 Task: Reply to email with the signature Francisco Garcia with the subject 'Request for an article' from softage.1@softage.net with the message 'Can you provide me with the contact information for the client?'
Action: Mouse moved to (975, 160)
Screenshot: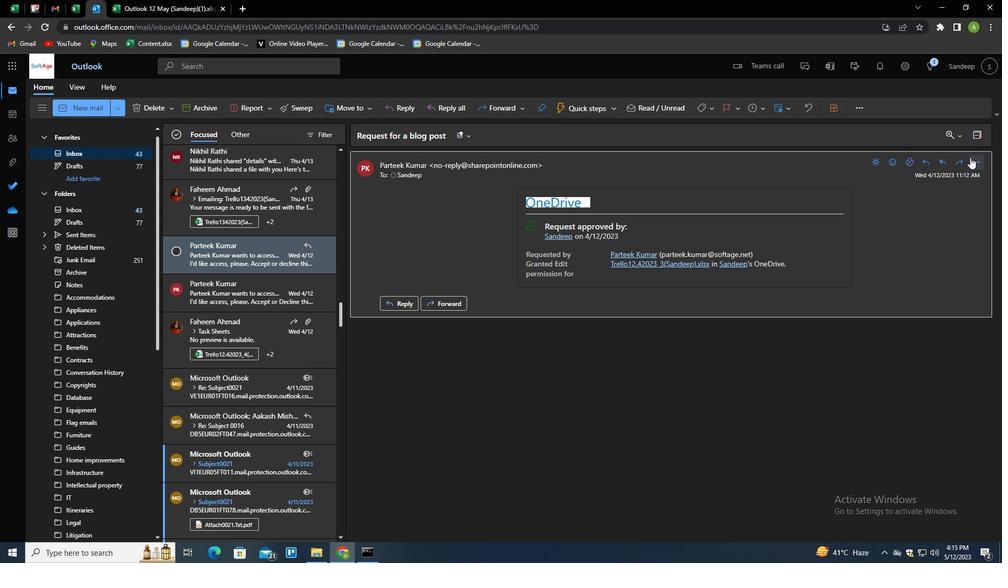 
Action: Mouse pressed left at (975, 160)
Screenshot: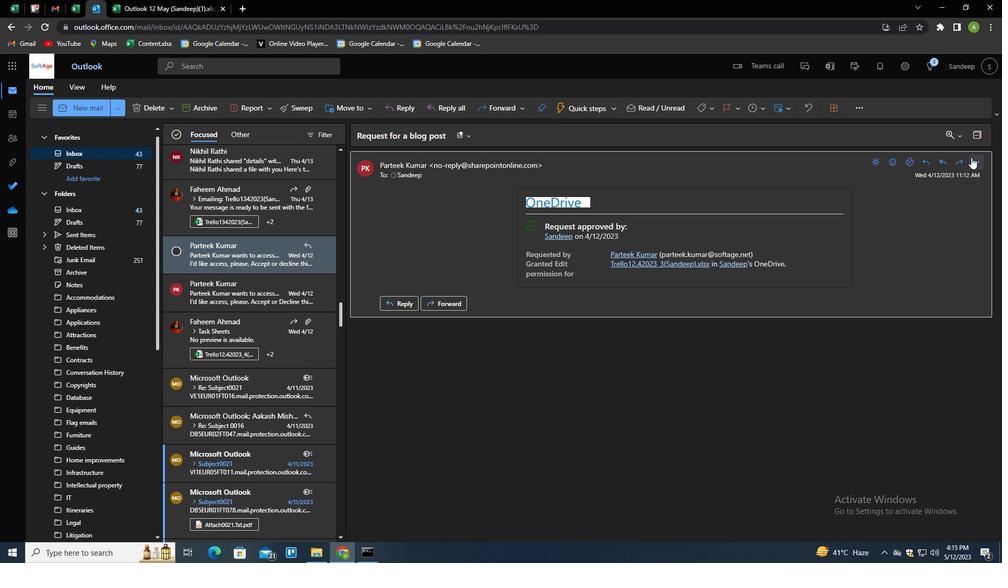 
Action: Mouse moved to (906, 178)
Screenshot: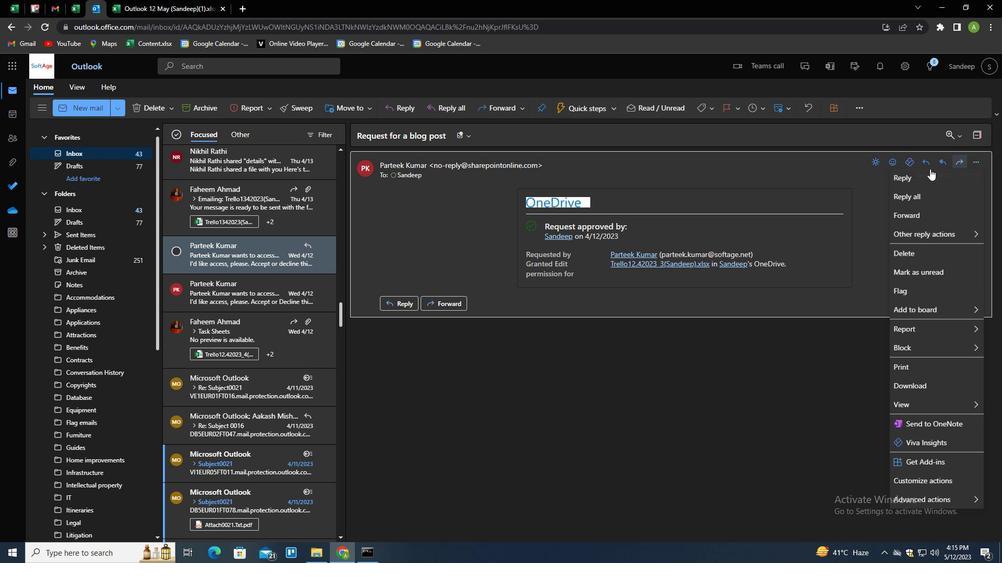 
Action: Mouse pressed left at (906, 178)
Screenshot: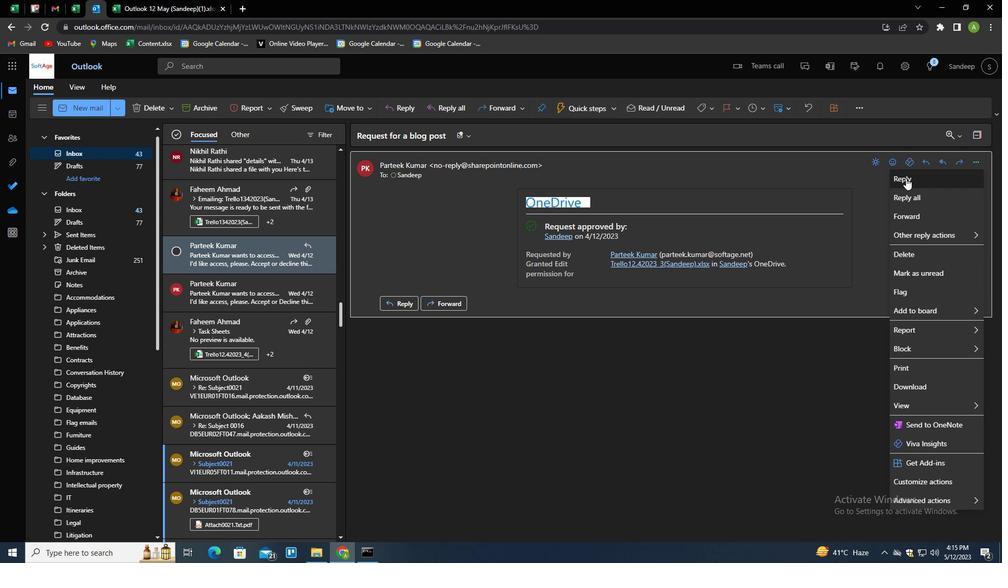 
Action: Mouse moved to (365, 295)
Screenshot: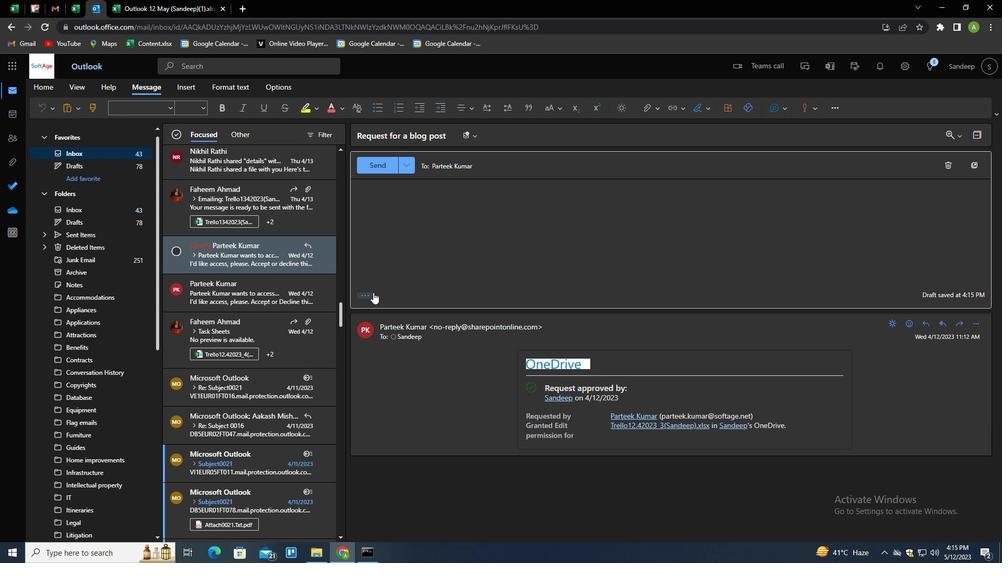 
Action: Mouse pressed left at (365, 295)
Screenshot: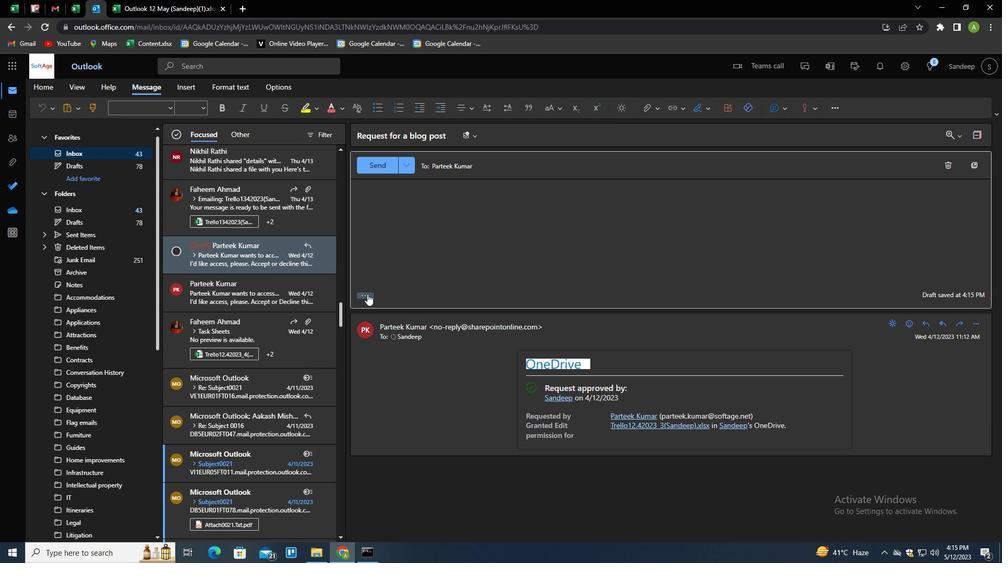 
Action: Mouse moved to (697, 111)
Screenshot: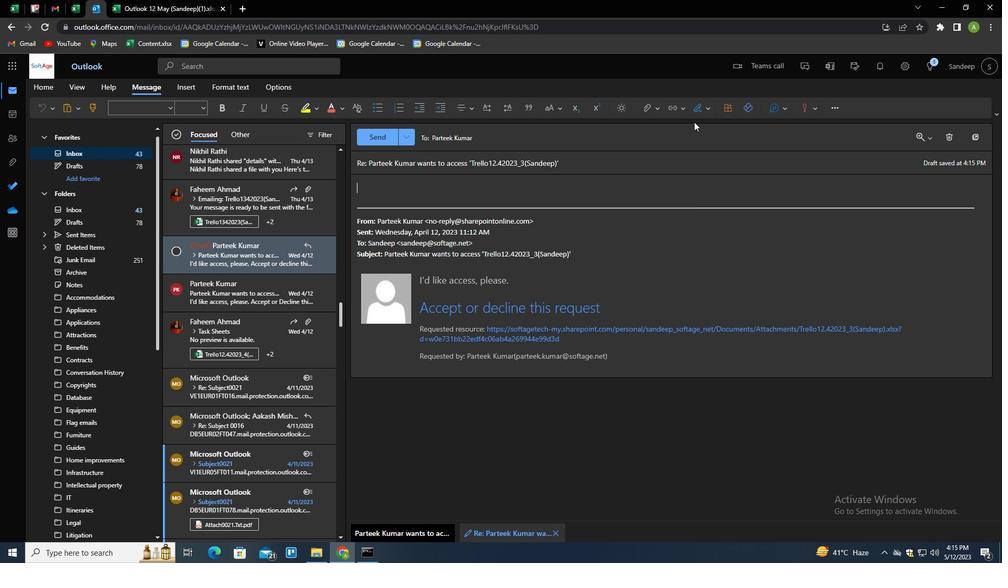 
Action: Mouse pressed left at (697, 111)
Screenshot: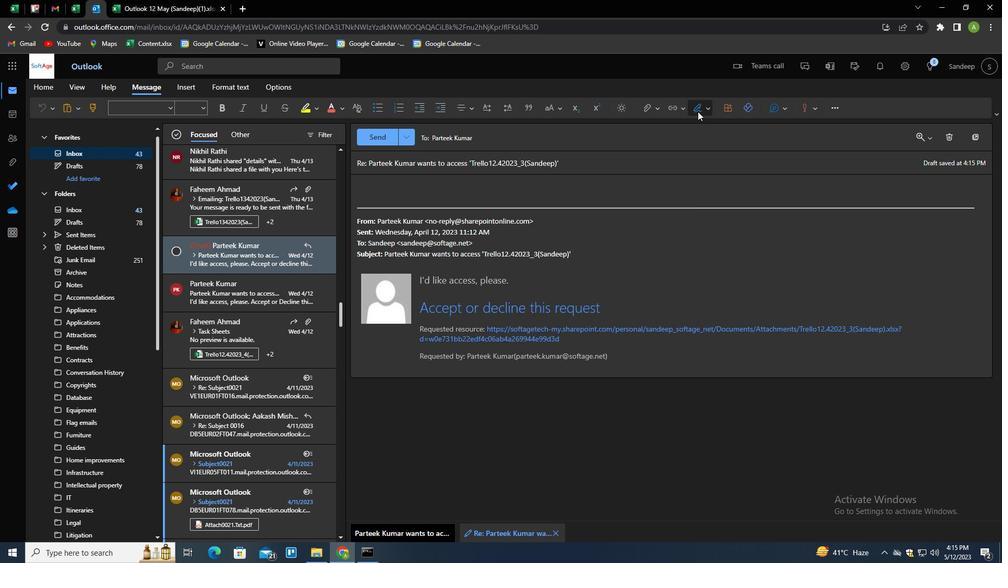 
Action: Mouse moved to (687, 149)
Screenshot: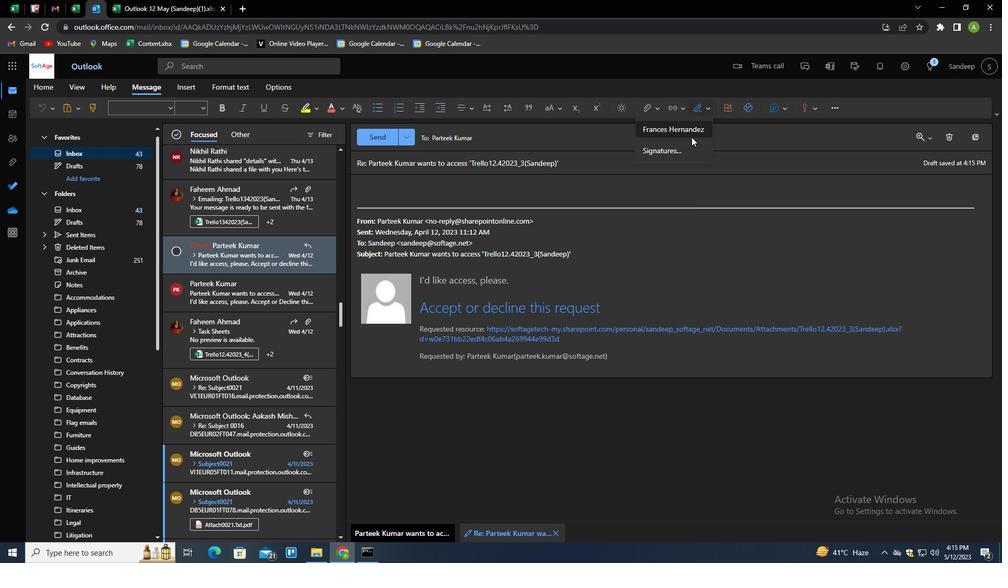 
Action: Mouse pressed left at (687, 149)
Screenshot: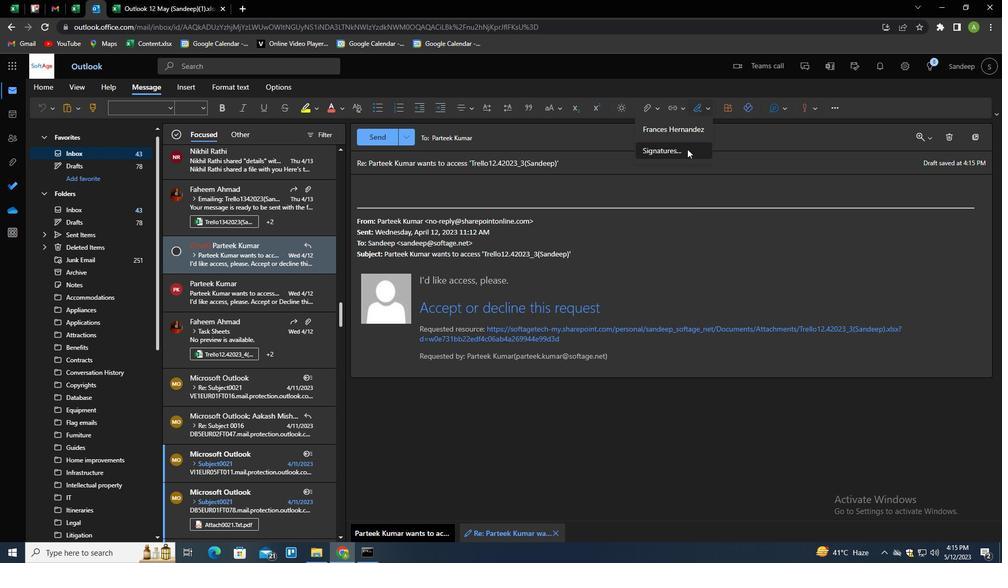 
Action: Mouse moved to (700, 193)
Screenshot: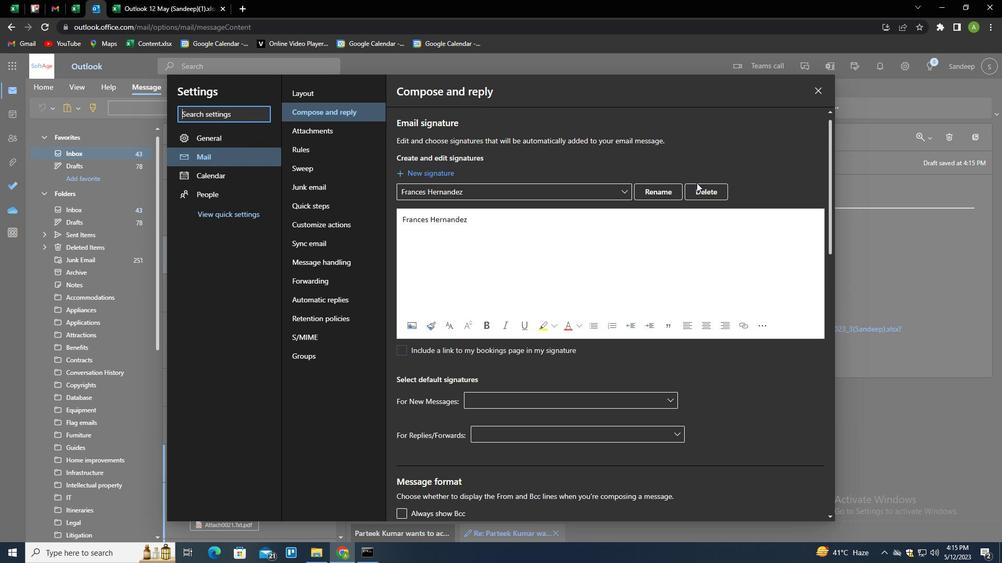 
Action: Mouse pressed left at (700, 193)
Screenshot: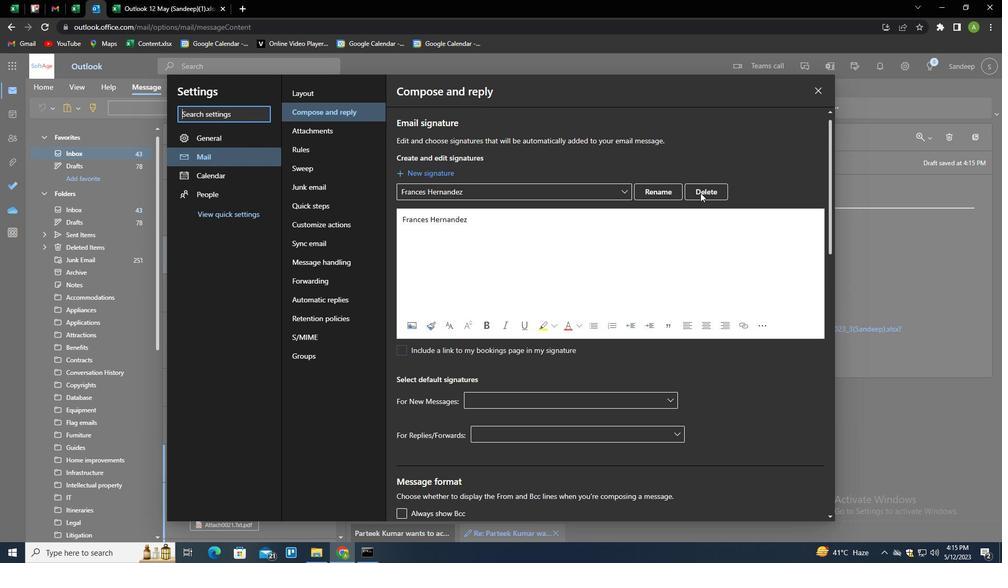 
Action: Mouse moved to (684, 193)
Screenshot: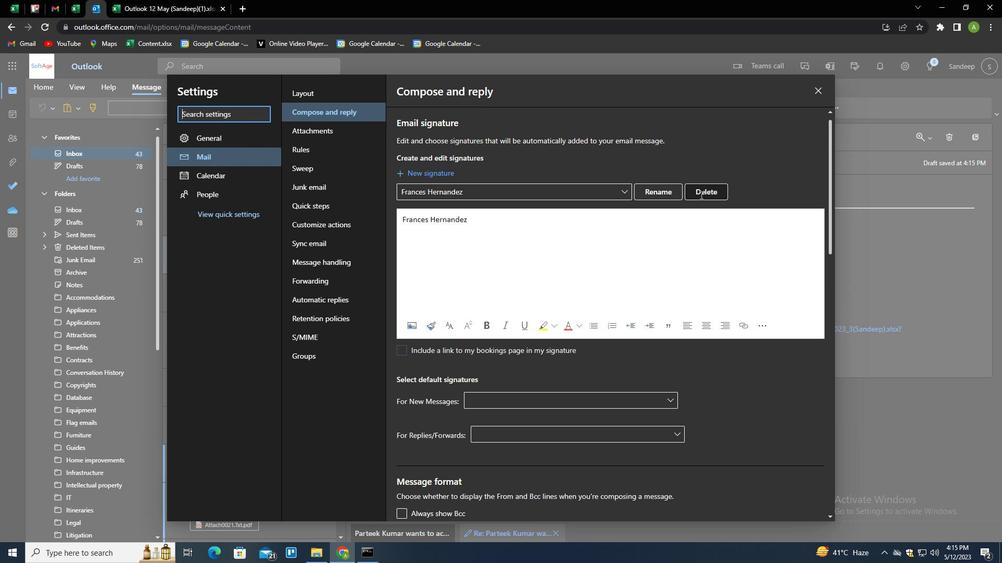 
Action: Mouse pressed left at (684, 193)
Screenshot: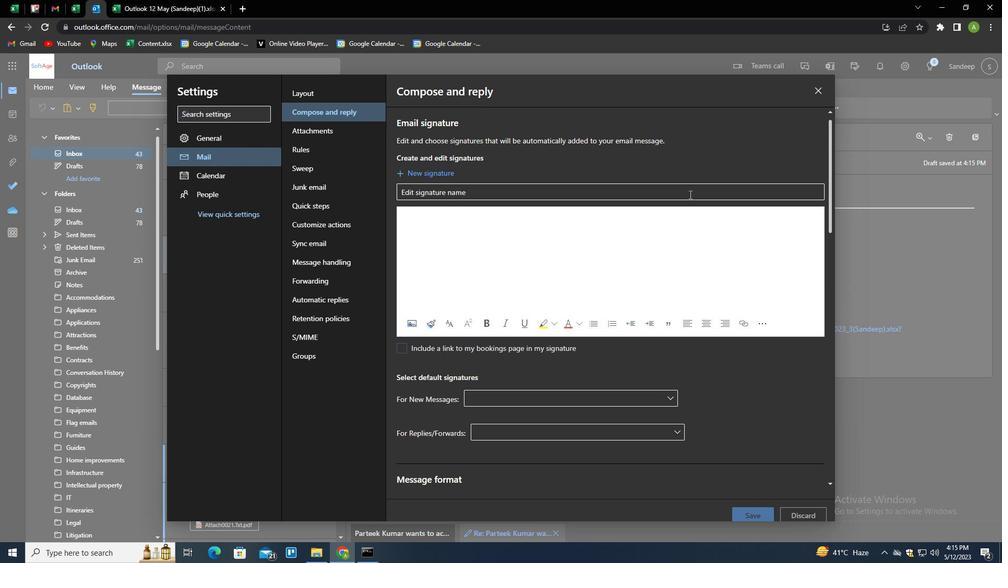 
Action: Key pressed <Key.shift>FRANCISO<Key.backspace>CO<Key.space><Key.shift>GARCIA<Key.tab><Key.shift>FRANCISCO<Key.space><Key.shift><Key.shift>GARCIA
Screenshot: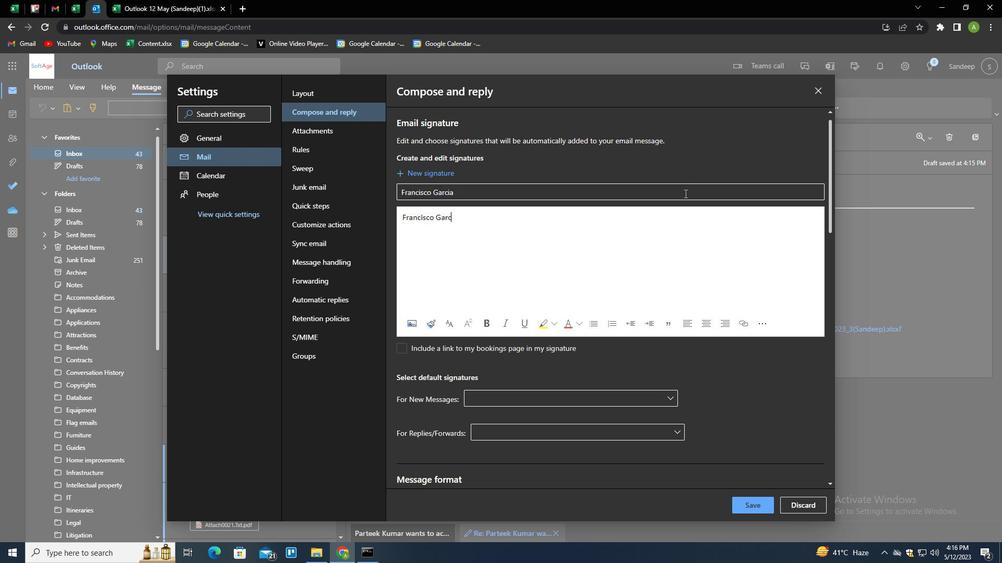 
Action: Mouse moved to (764, 508)
Screenshot: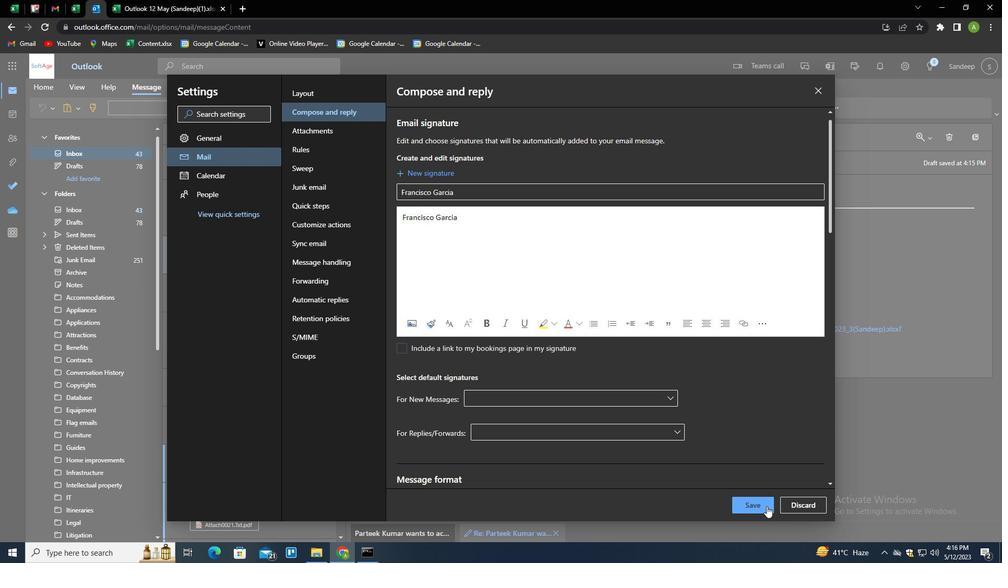
Action: Mouse pressed left at (764, 508)
Screenshot: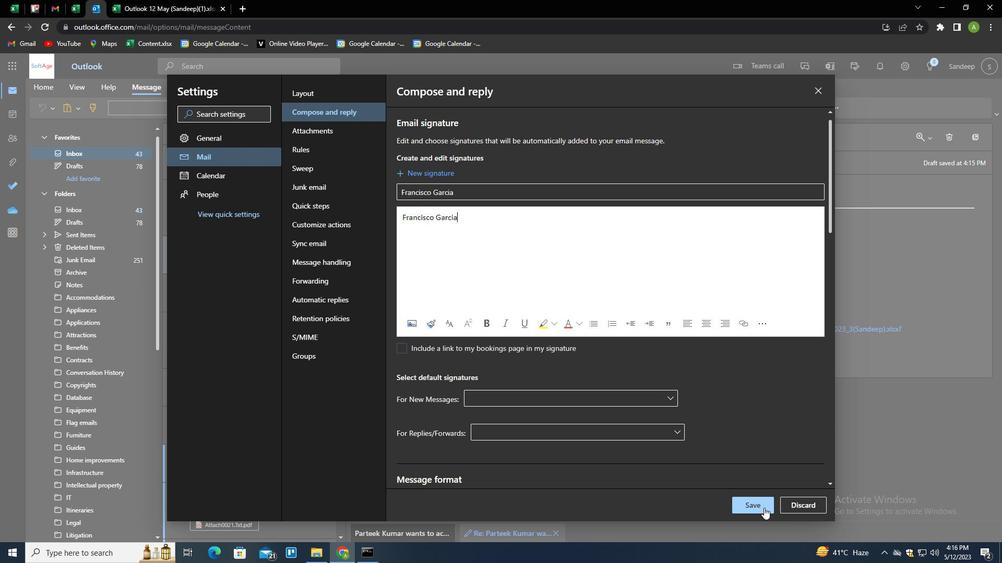 
Action: Mouse moved to (874, 288)
Screenshot: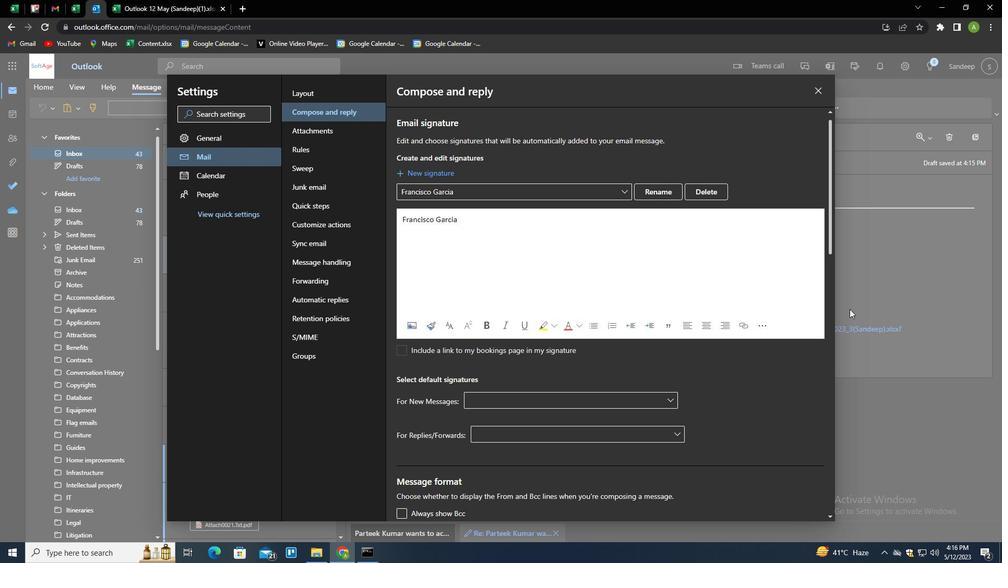 
Action: Mouse pressed left at (874, 288)
Screenshot: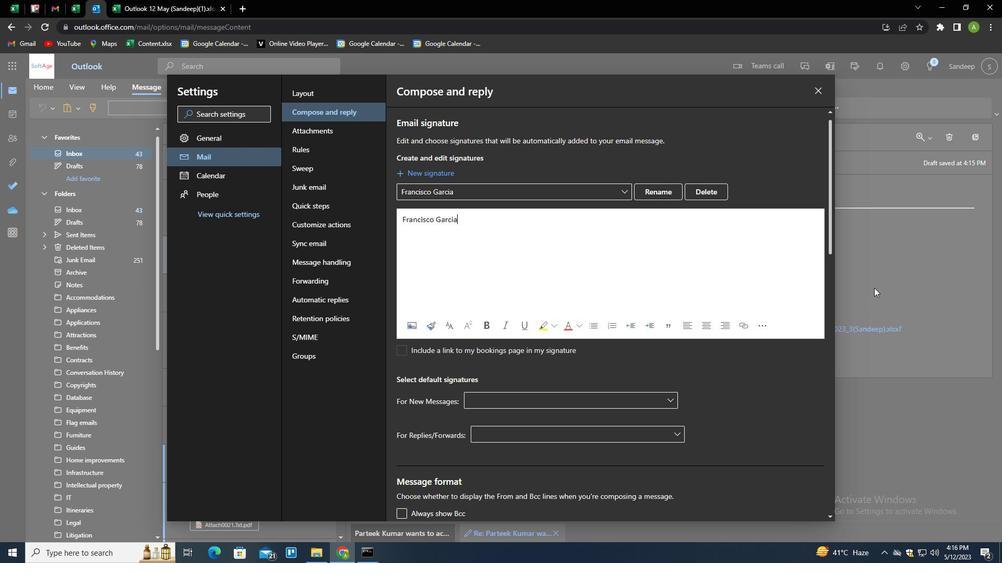 
Action: Mouse moved to (698, 107)
Screenshot: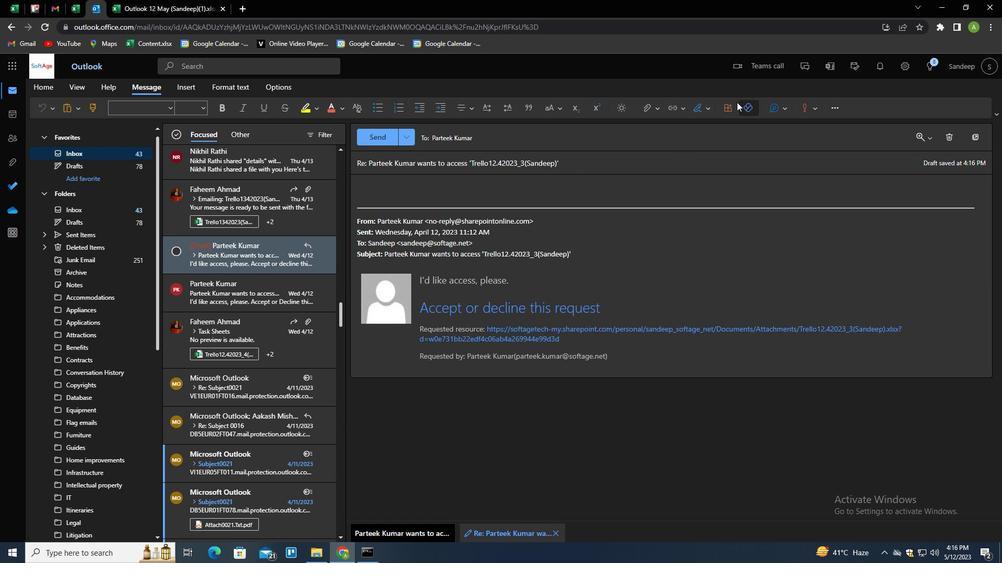 
Action: Mouse pressed left at (698, 107)
Screenshot: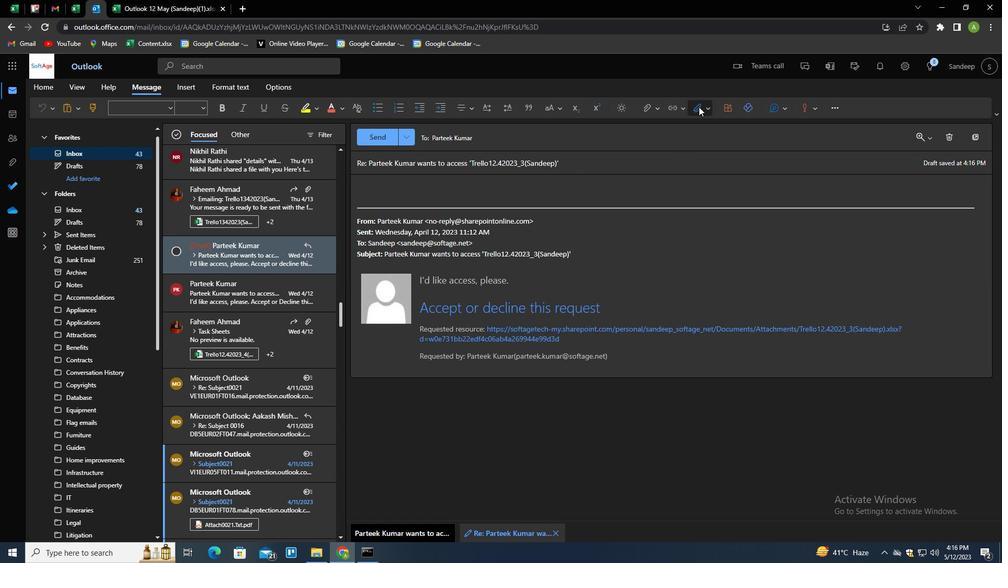 
Action: Mouse moved to (690, 125)
Screenshot: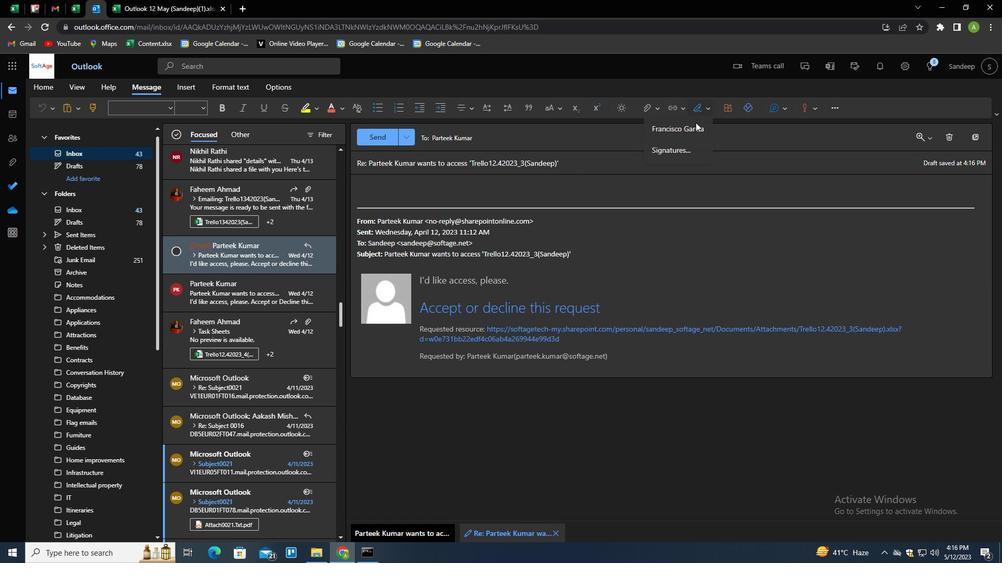 
Action: Mouse pressed left at (690, 125)
Screenshot: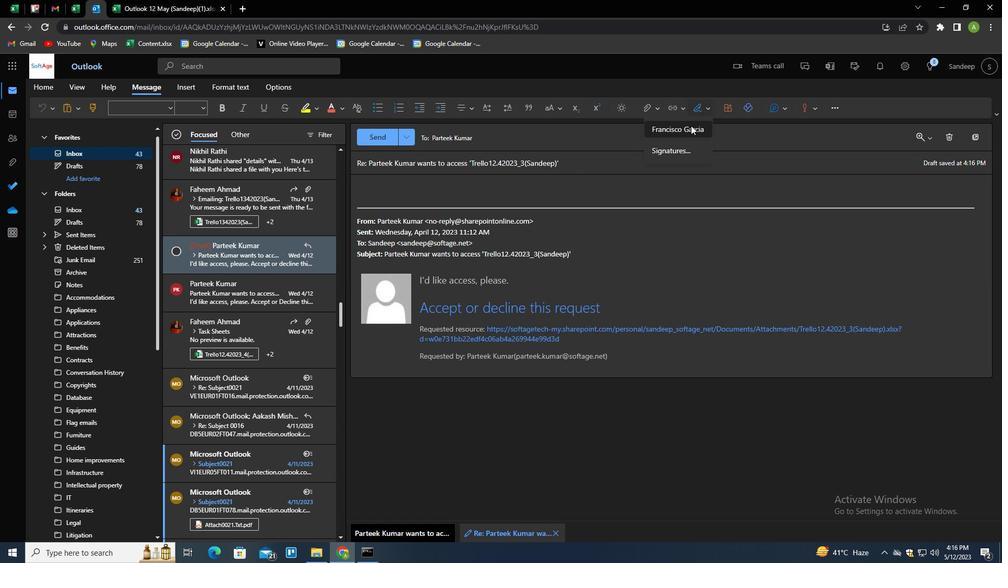 
Action: Mouse moved to (513, 165)
Screenshot: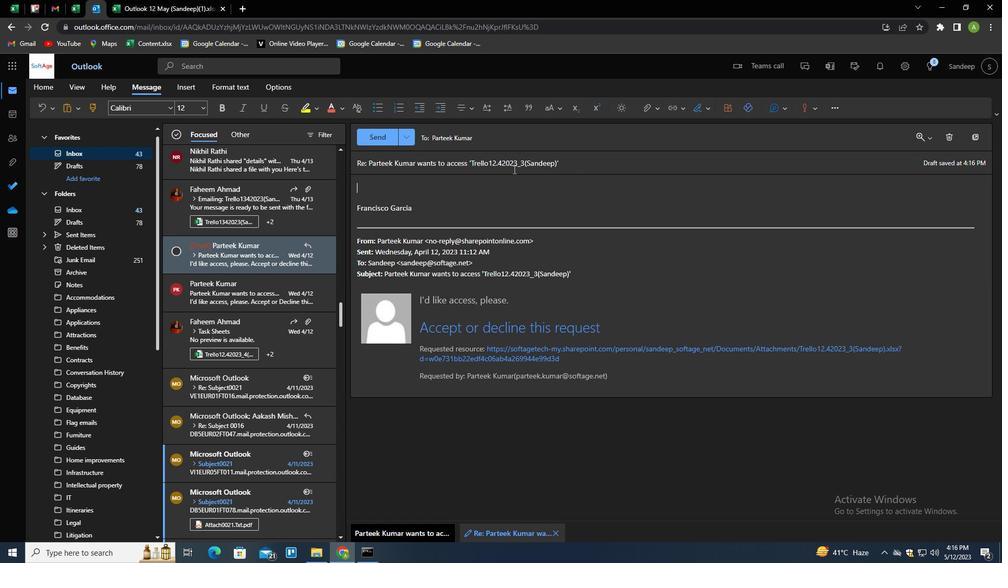
Action: Mouse pressed left at (513, 165)
Screenshot: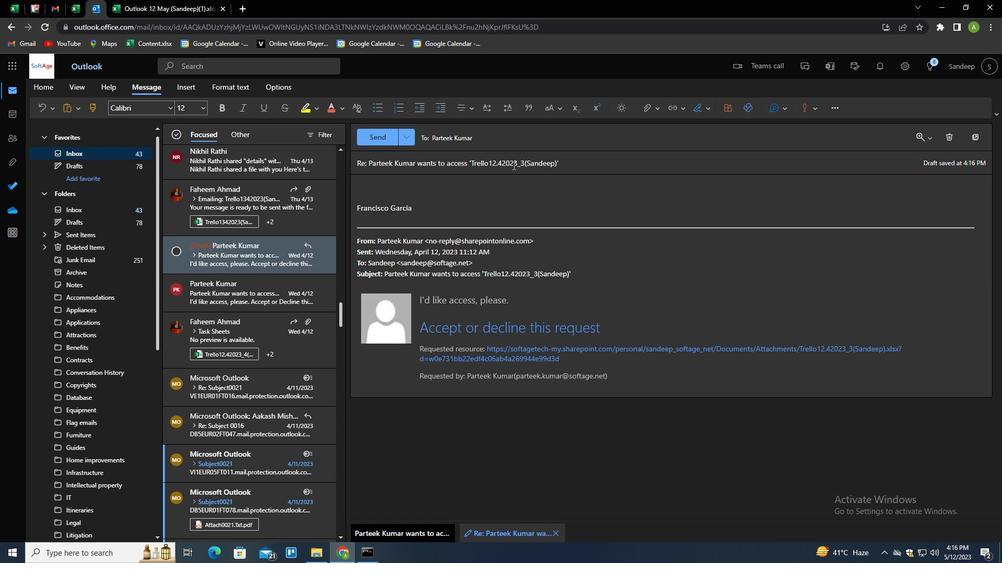 
Action: Mouse pressed left at (513, 165)
Screenshot: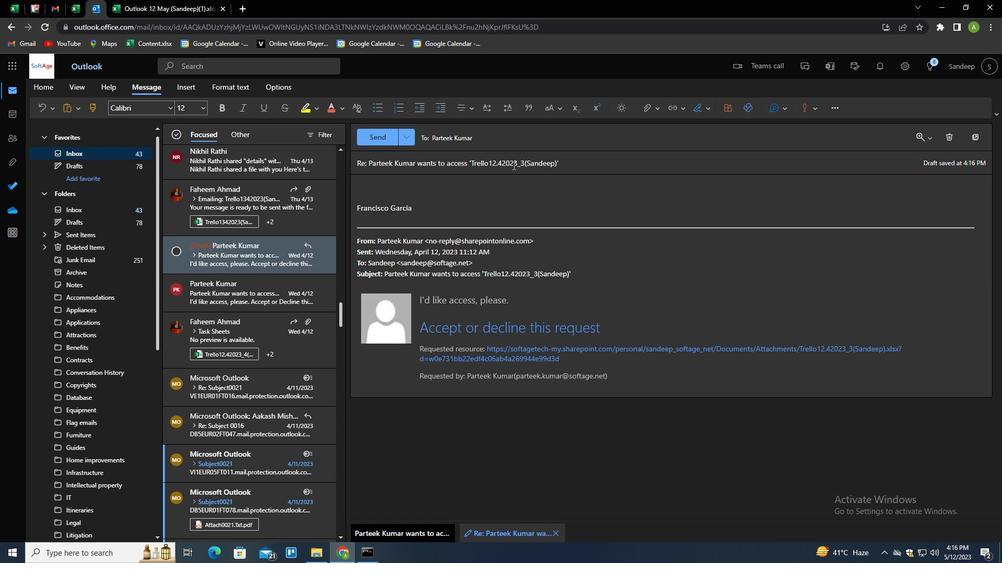 
Action: Mouse pressed left at (513, 165)
Screenshot: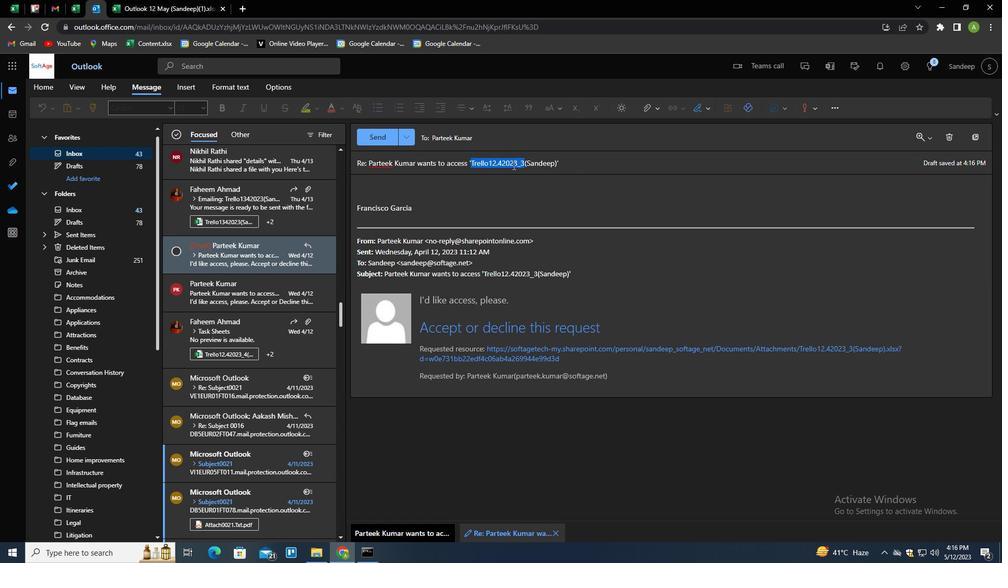 
Action: Mouse moved to (513, 163)
Screenshot: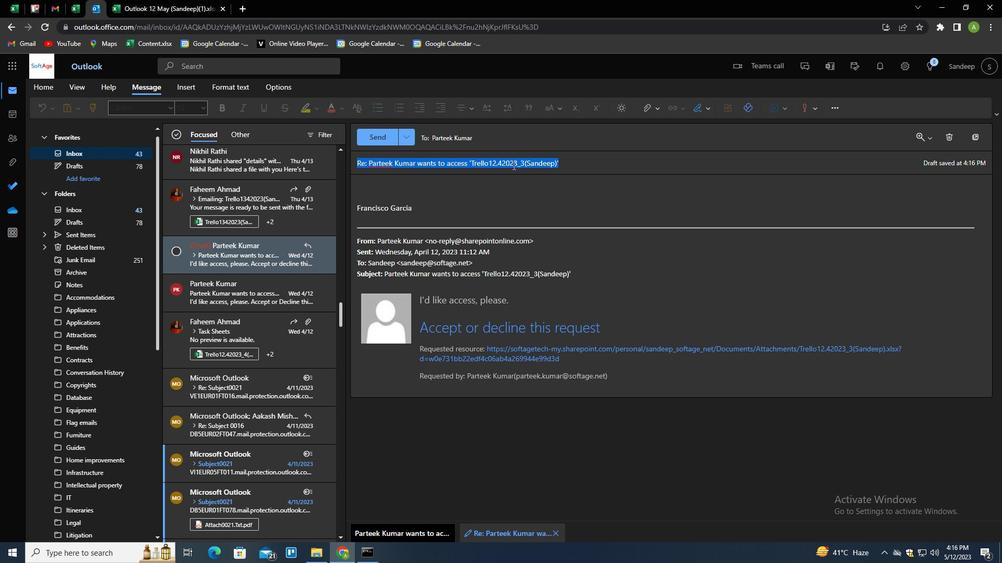 
Action: Key pressed <Key.shift><Key.shift><Key.shift><Key.shift><Key.shift><Key.shift><Key.shift><Key.shift><Key.shift><Key.shift><Key.shift><Key.shift><Key.shift><Key.shift><Key.shift><Key.shift><Key.shift><Key.shift><Key.shift><Key.shift><Key.shift><Key.shift>REQUEST<Key.space>FOR<Key.space>AN<Key.space>ARTICLE<Key.tab><Key.shift>CANYO<Key.backspace><Key.backspace><Key.space>YOU<Key.space>PROVIDE<Key.space>ME<Key.space>WIRH<Key.backspace><Key.backspace>TH<Key.space>THE<Key.space>CONTACT<Key.space>ING<Key.backspace>FORMATION<Key.space>FOR<Key.space>THE<Key.space>CLIENT<Key.shift>?
Screenshot: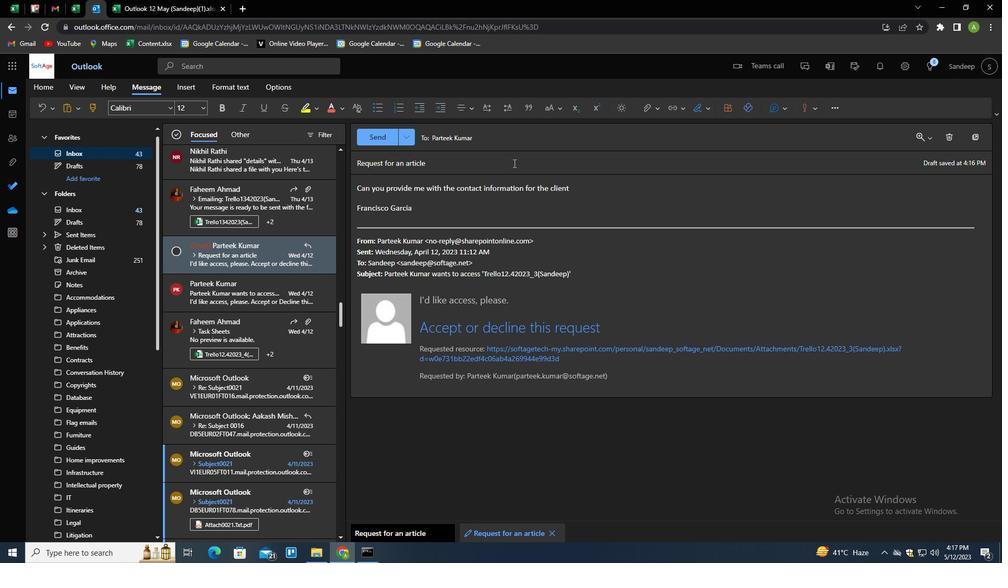 
Action: Mouse moved to (389, 137)
Screenshot: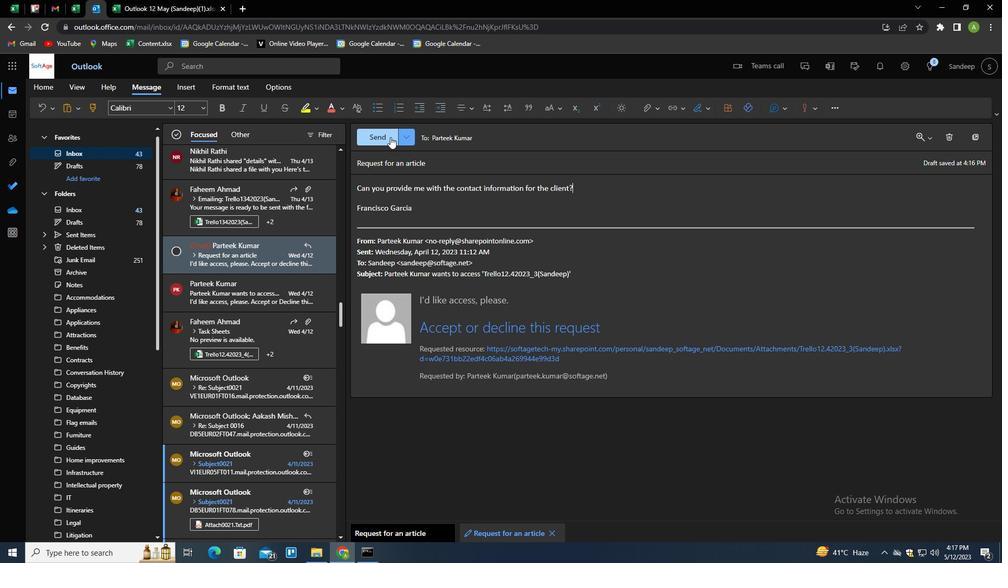 
Action: Mouse pressed left at (389, 137)
Screenshot: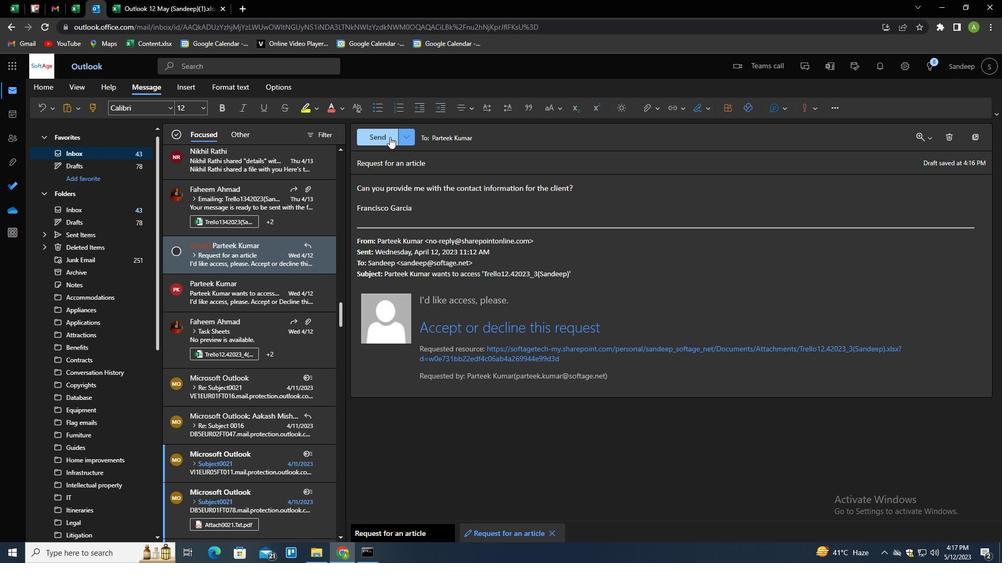 
Action: Mouse moved to (464, 206)
Screenshot: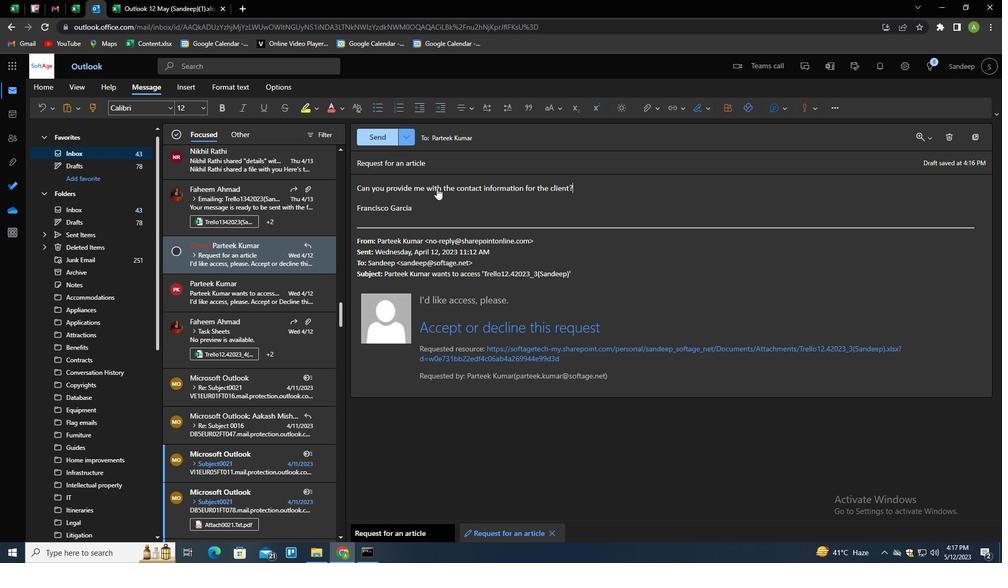 
